 Task: Click on back.
Action: Mouse moved to (760, 102)
Screenshot: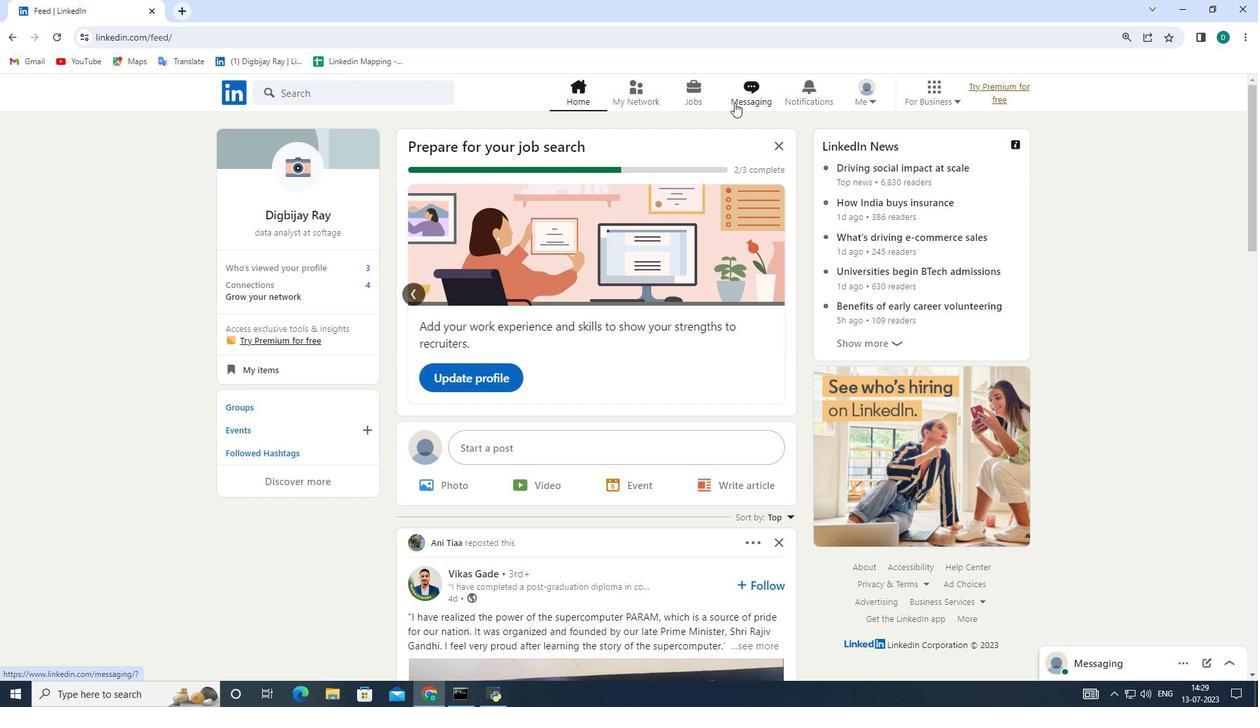 
Action: Mouse pressed left at (760, 102)
Screenshot: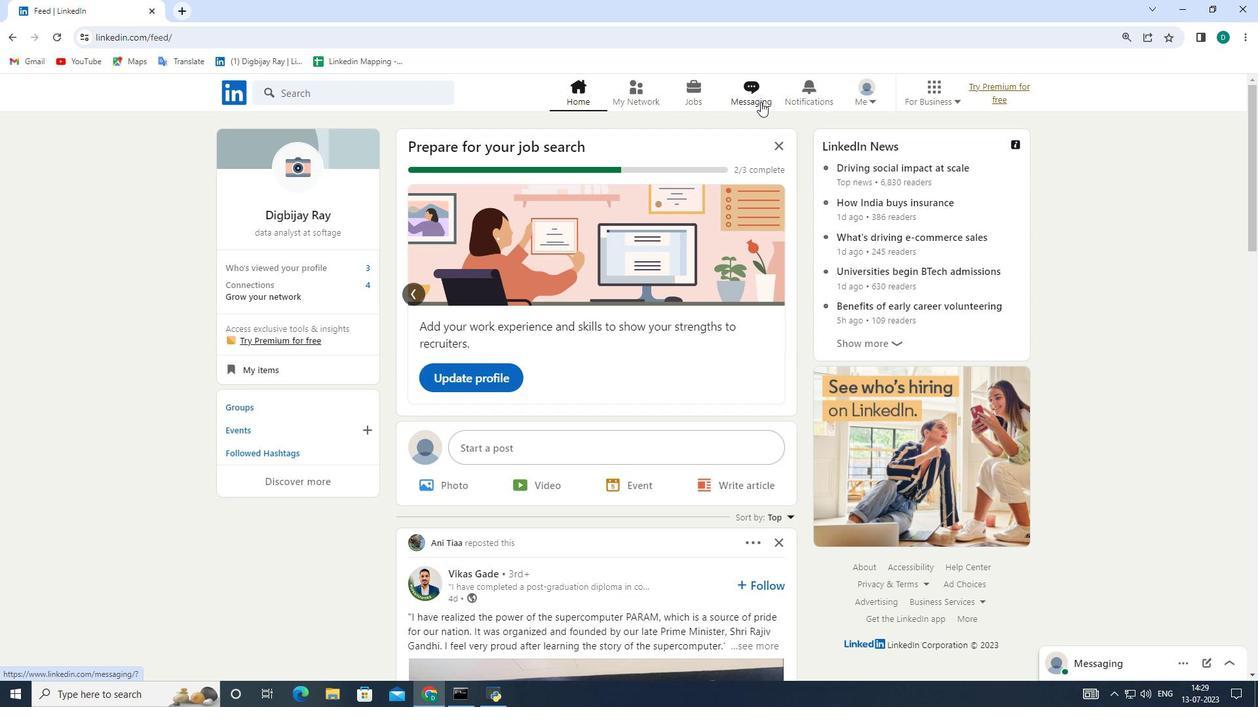 
Action: Mouse moved to (727, 138)
Screenshot: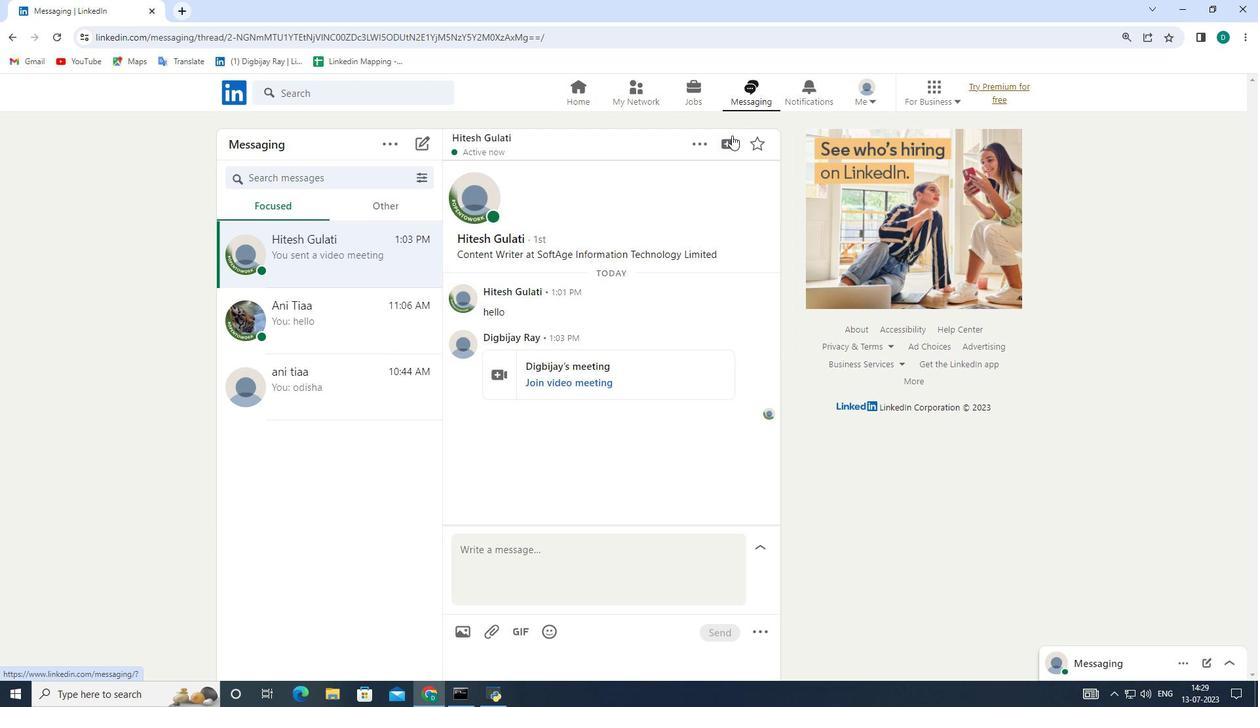 
Action: Mouse pressed left at (727, 138)
Screenshot: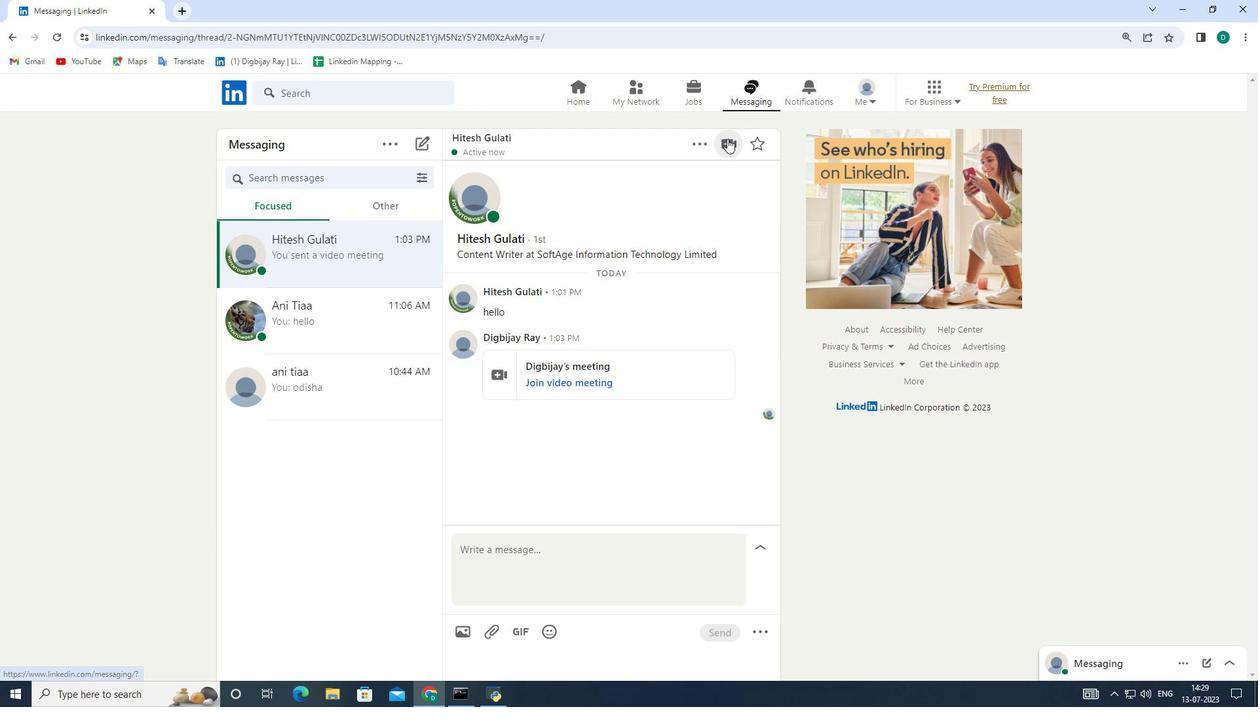 
Action: Mouse moved to (654, 209)
Screenshot: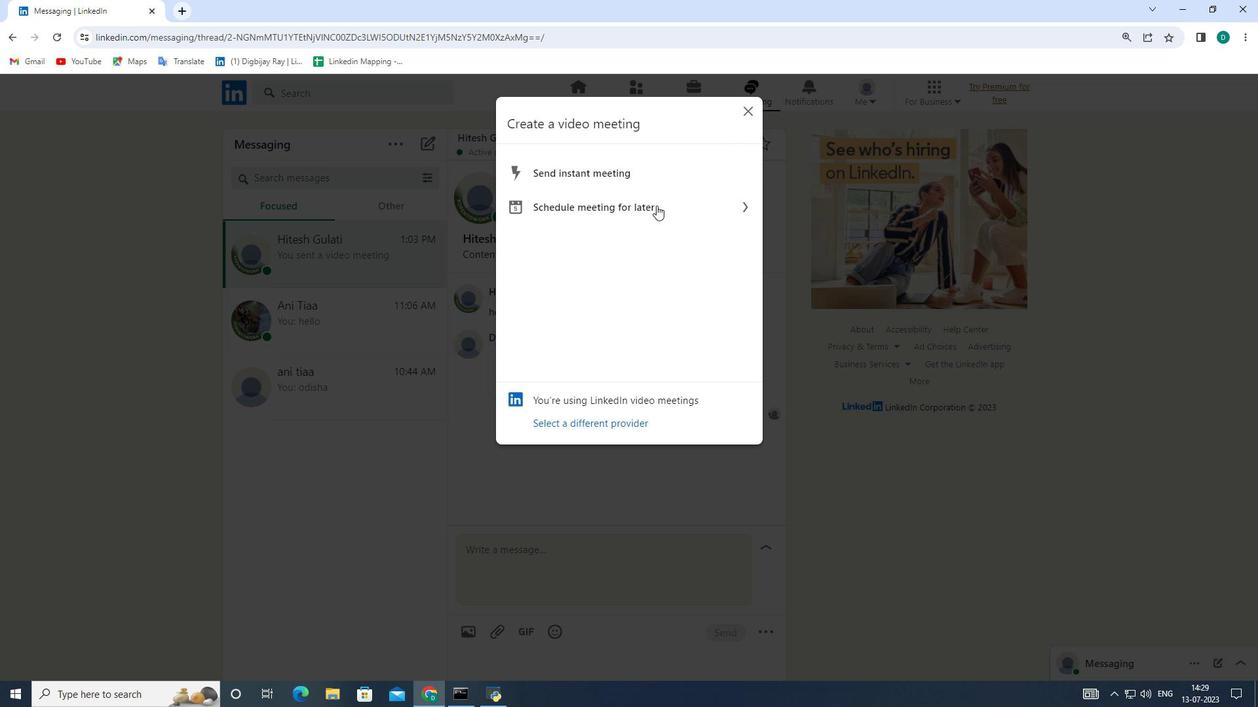 
Action: Mouse pressed left at (654, 209)
Screenshot: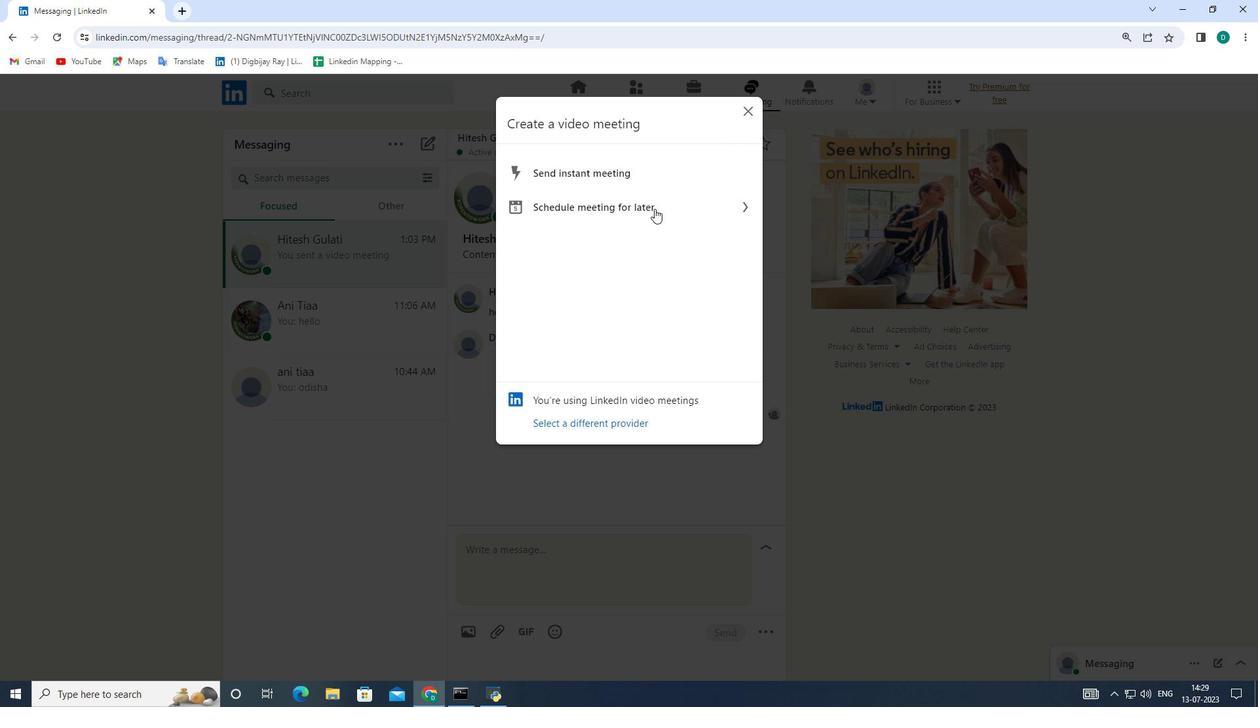 
Action: Mouse moved to (674, 422)
Screenshot: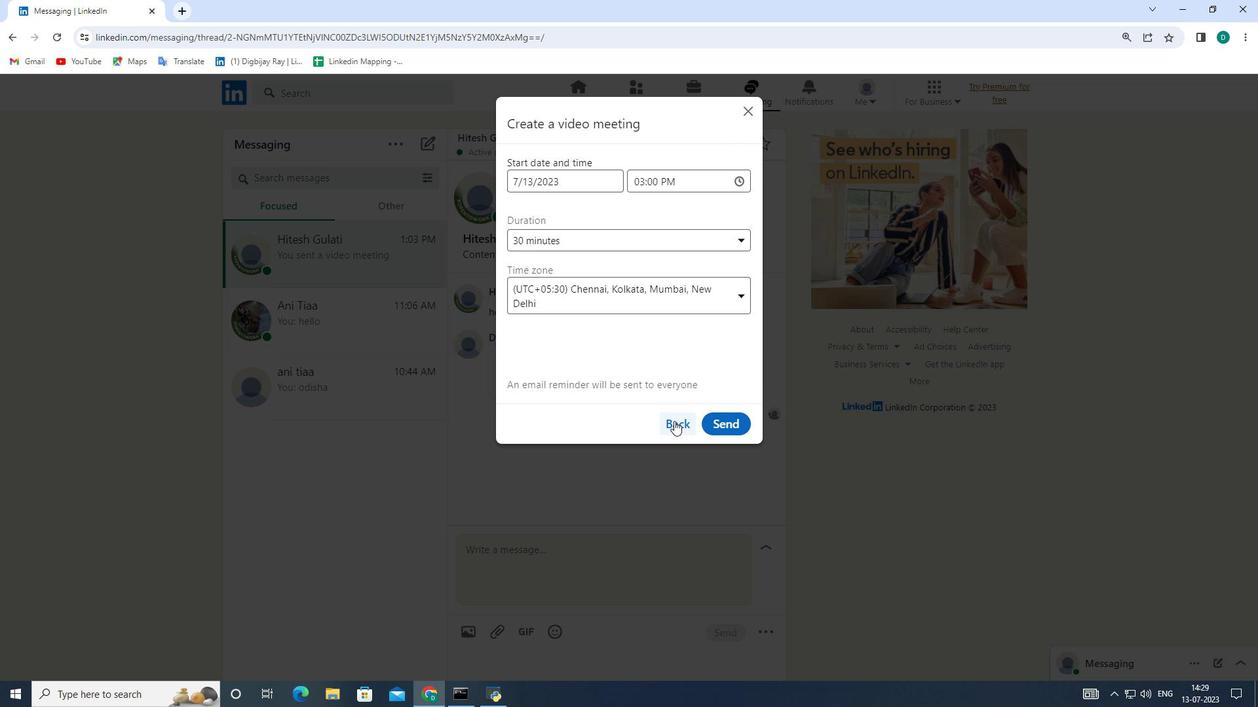 
Action: Mouse pressed left at (674, 422)
Screenshot: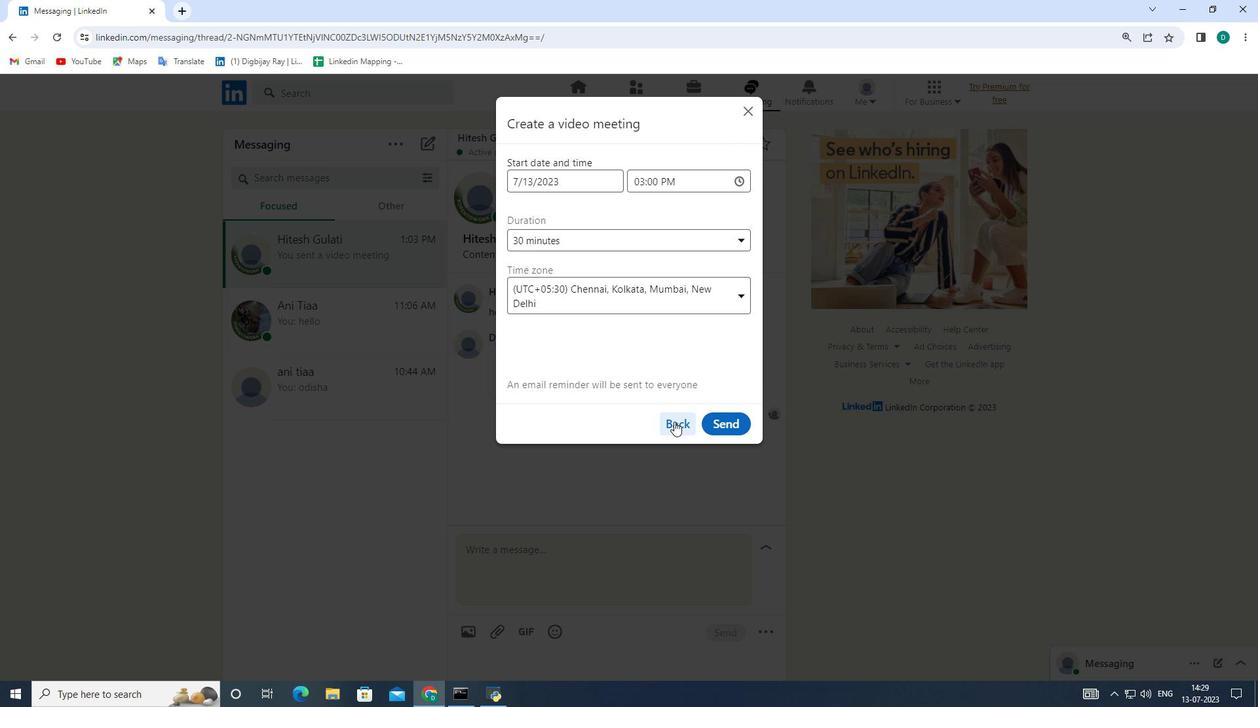 
Action: Mouse moved to (673, 420)
Screenshot: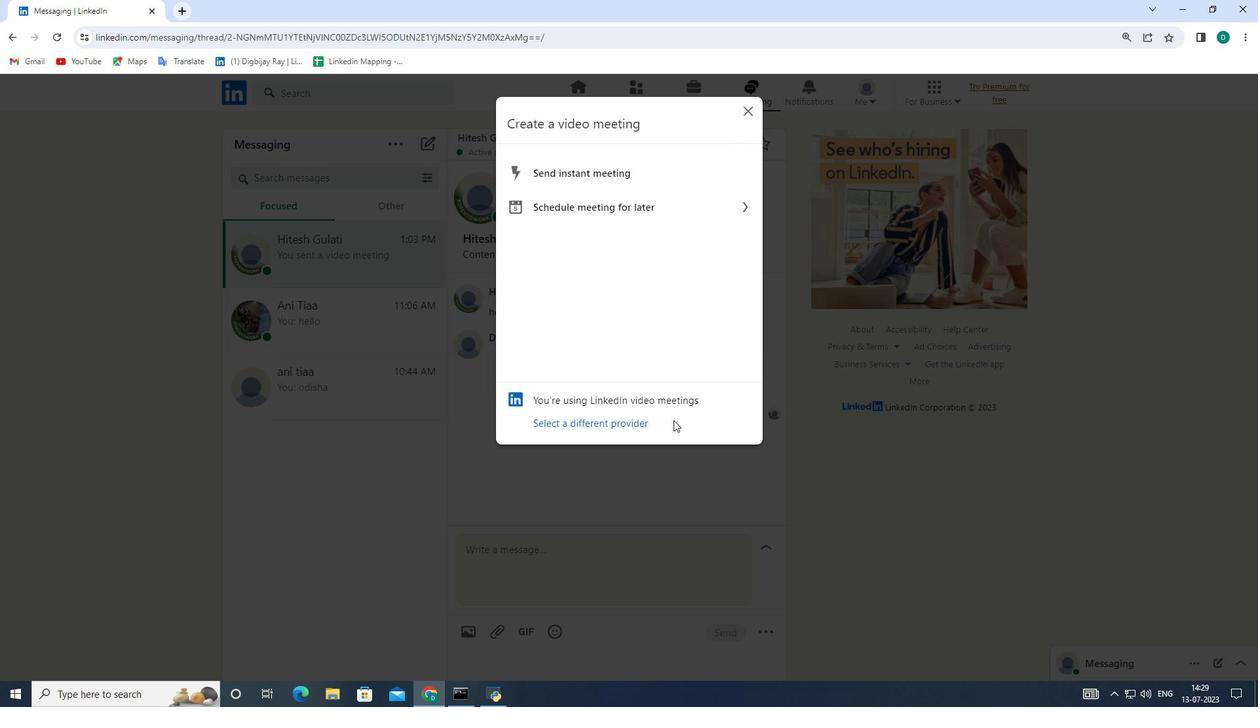 
